 Task: Enable the video filter "Ripple video filter" in the video filter module.
Action: Mouse moved to (121, 17)
Screenshot: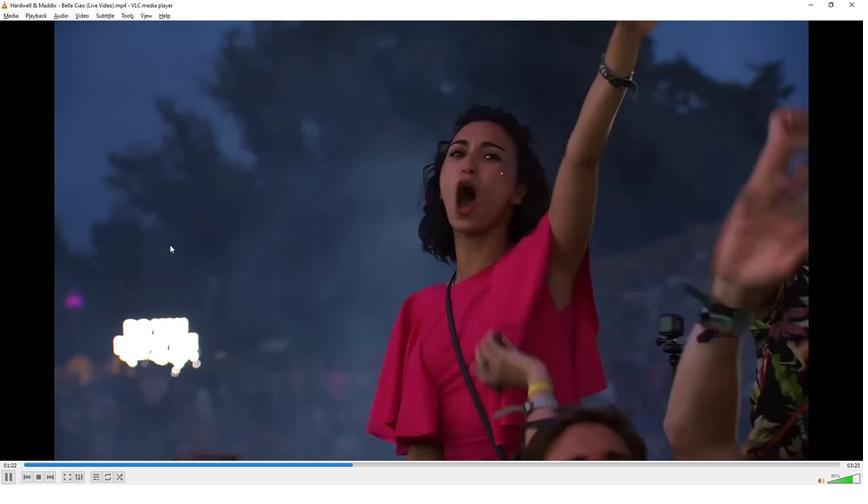 
Action: Mouse pressed left at (121, 17)
Screenshot: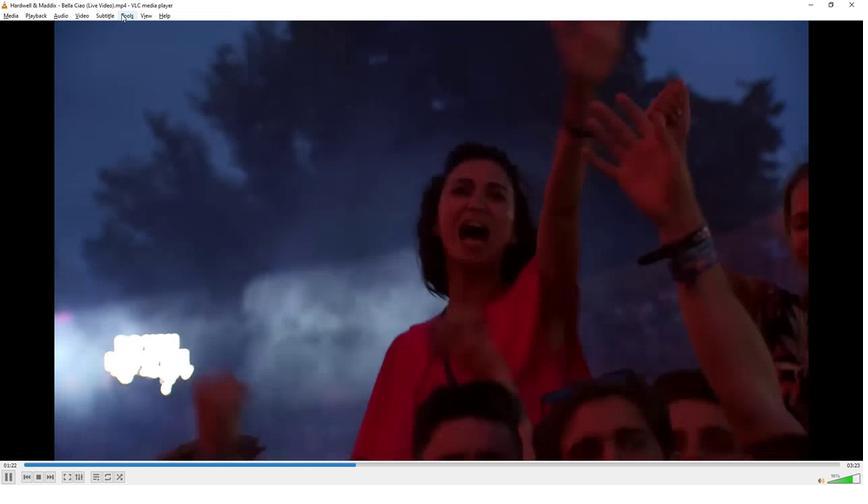 
Action: Mouse moved to (155, 124)
Screenshot: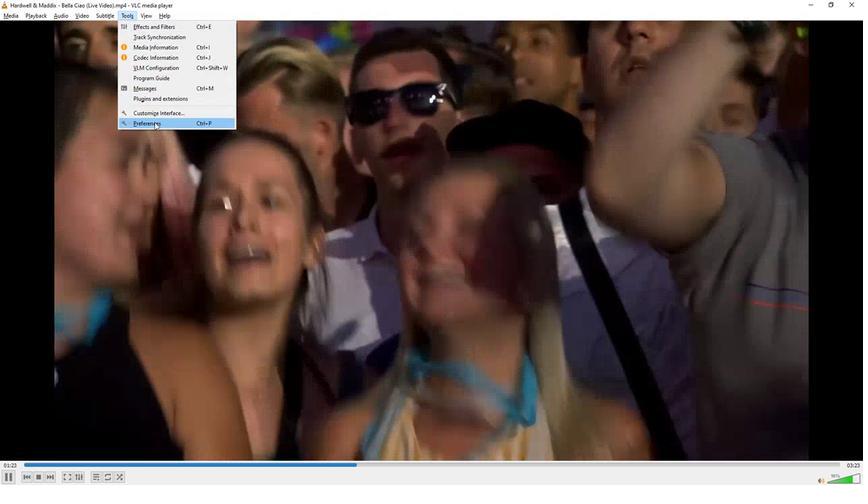 
Action: Mouse pressed left at (155, 124)
Screenshot: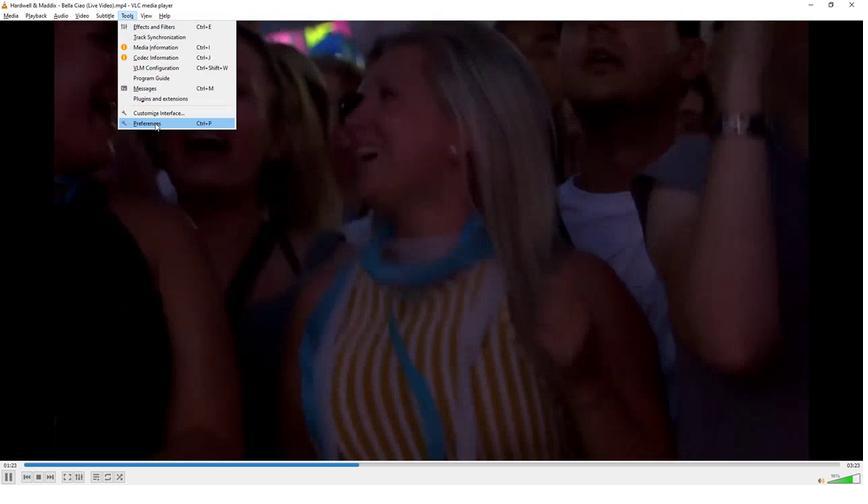 
Action: Mouse moved to (190, 378)
Screenshot: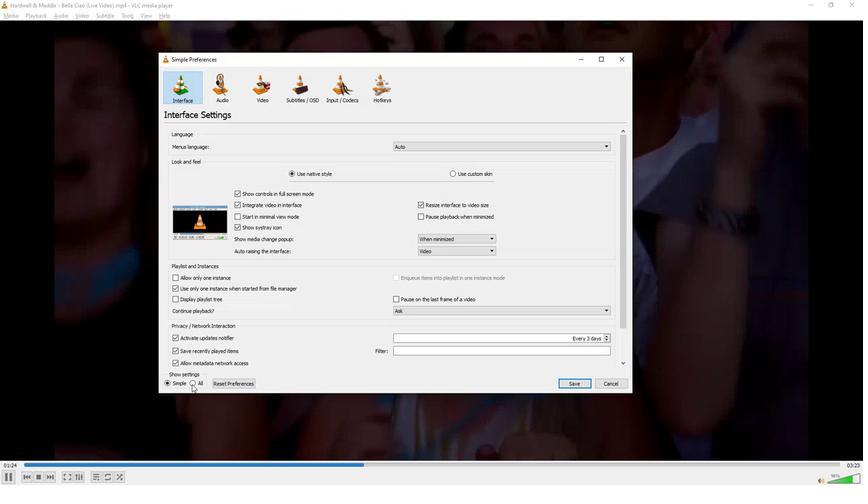 
Action: Mouse pressed left at (190, 378)
Screenshot: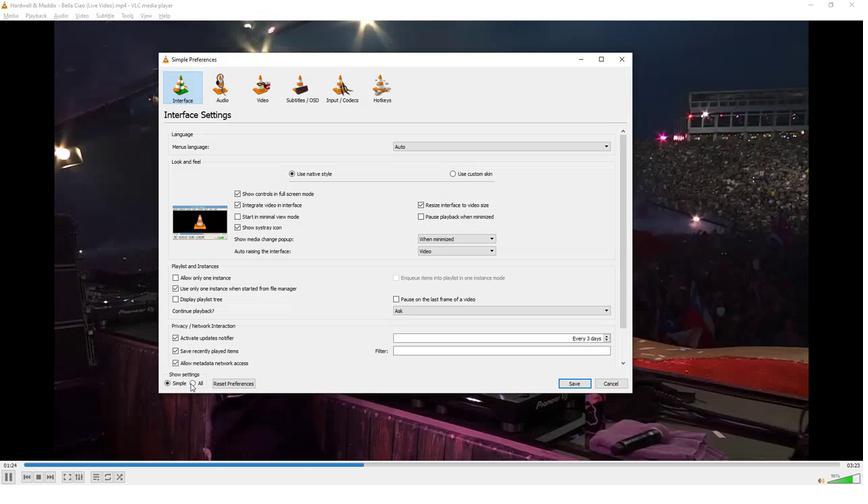 
Action: Mouse moved to (215, 326)
Screenshot: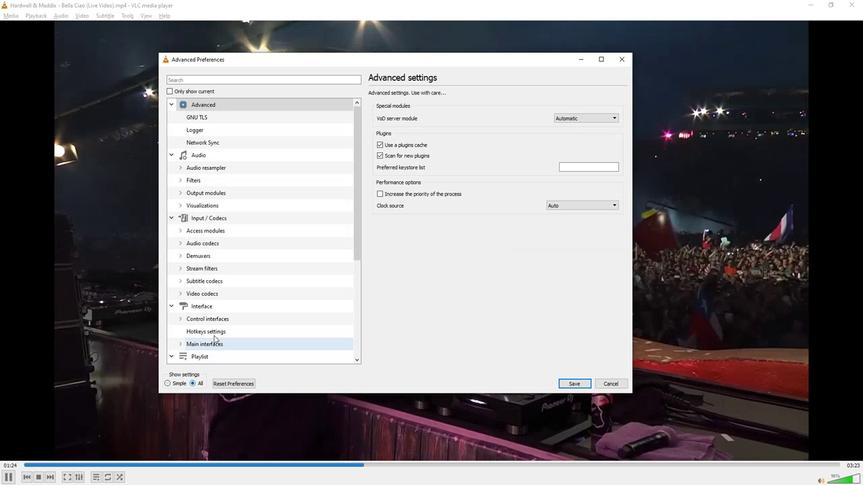 
Action: Mouse scrolled (215, 325) with delta (0, 0)
Screenshot: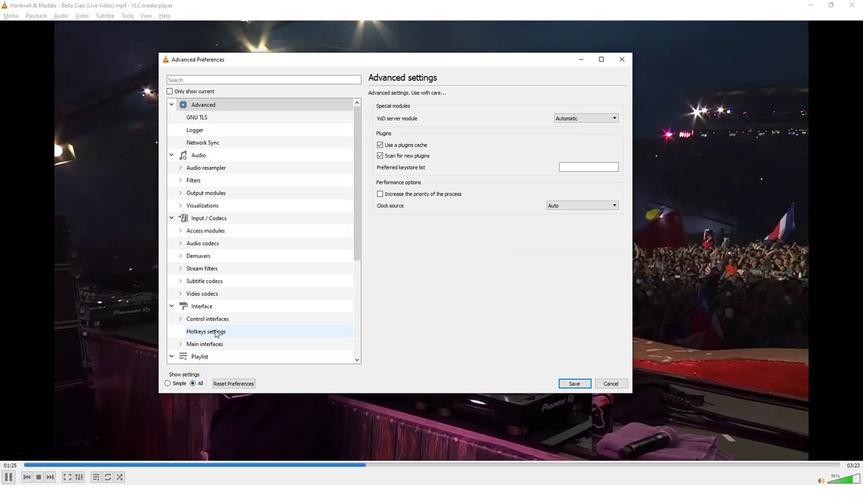 
Action: Mouse moved to (215, 326)
Screenshot: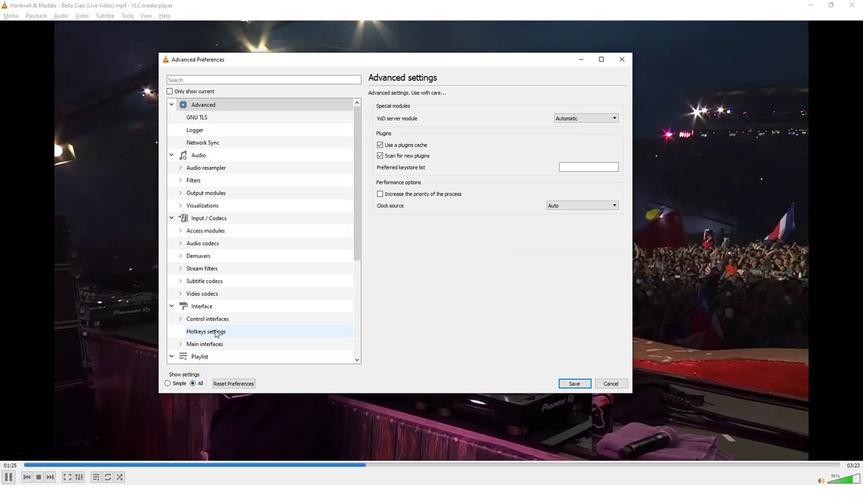 
Action: Mouse scrolled (215, 325) with delta (0, 0)
Screenshot: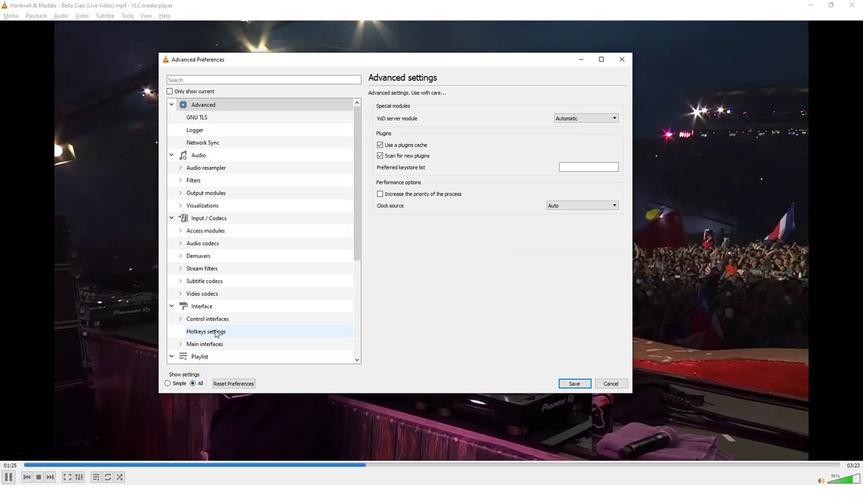 
Action: Mouse moved to (215, 326)
Screenshot: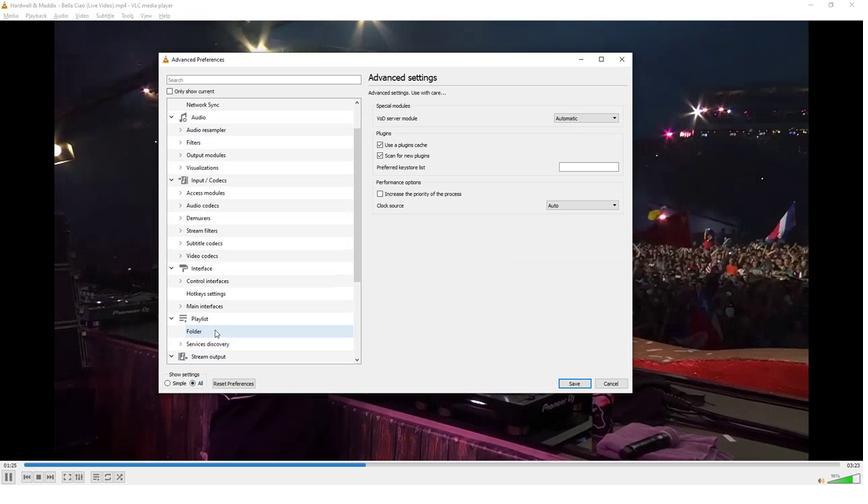 
Action: Mouse scrolled (215, 325) with delta (0, 0)
Screenshot: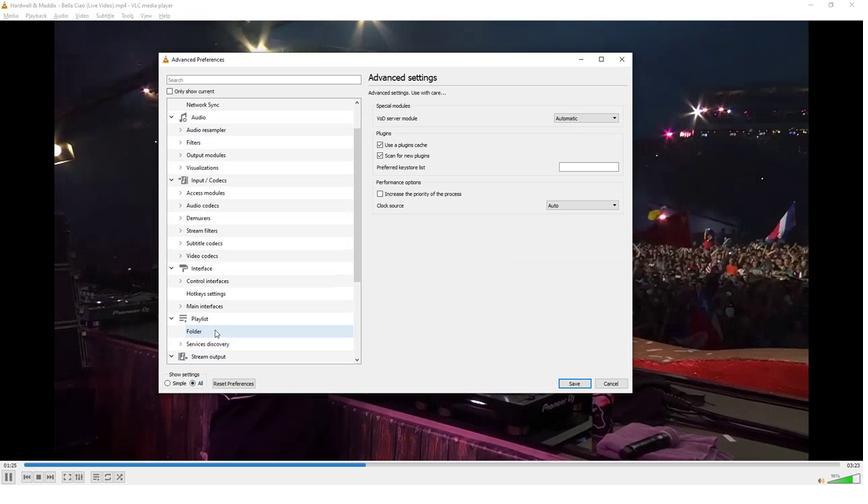
Action: Mouse scrolled (215, 325) with delta (0, 0)
Screenshot: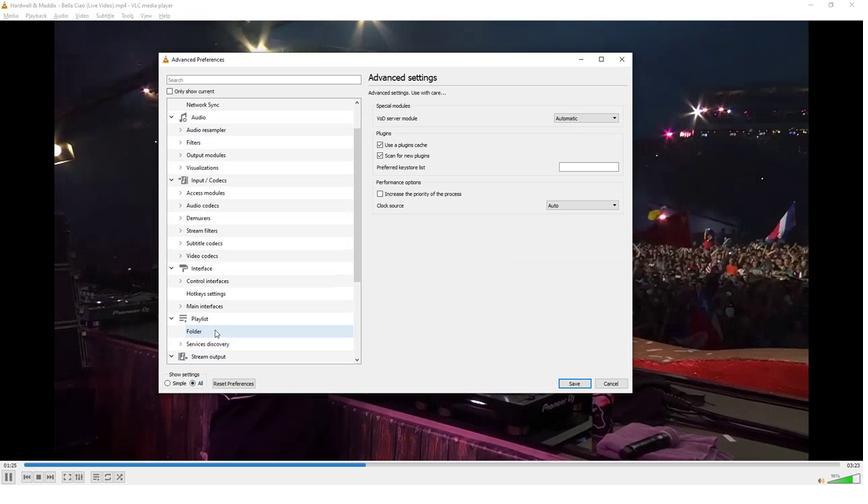 
Action: Mouse moved to (214, 326)
Screenshot: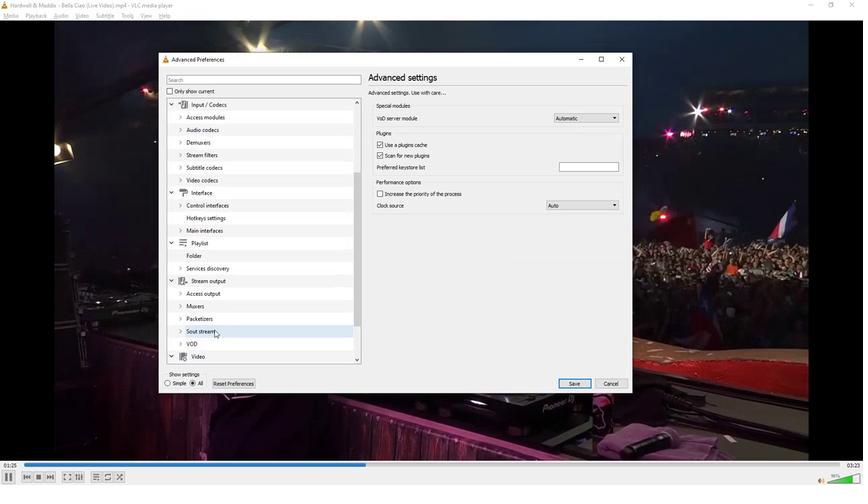 
Action: Mouse scrolled (214, 325) with delta (0, 0)
Screenshot: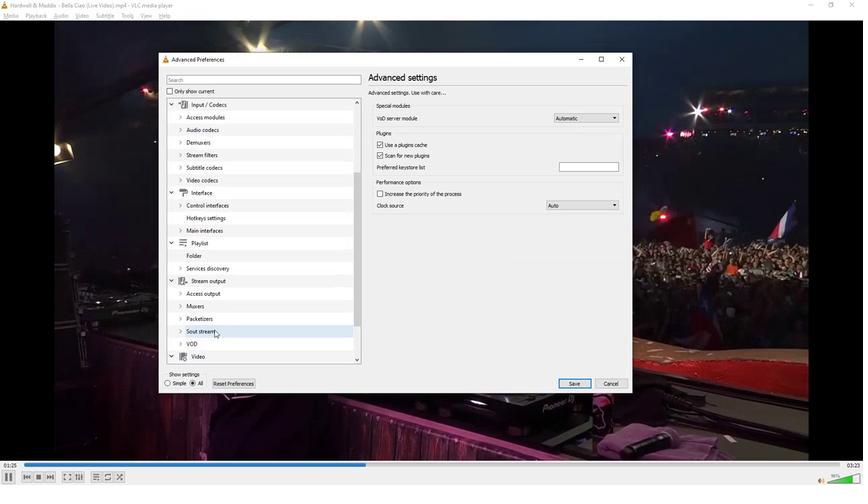 
Action: Mouse scrolled (214, 325) with delta (0, 0)
Screenshot: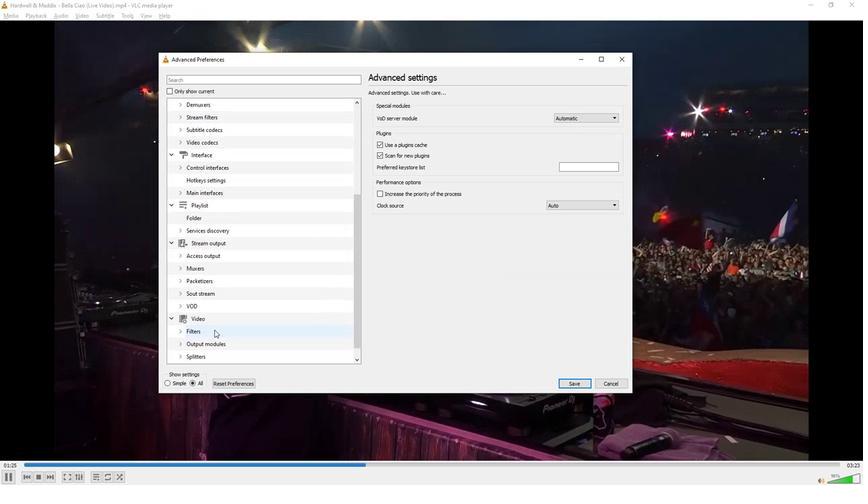 
Action: Mouse moved to (213, 326)
Screenshot: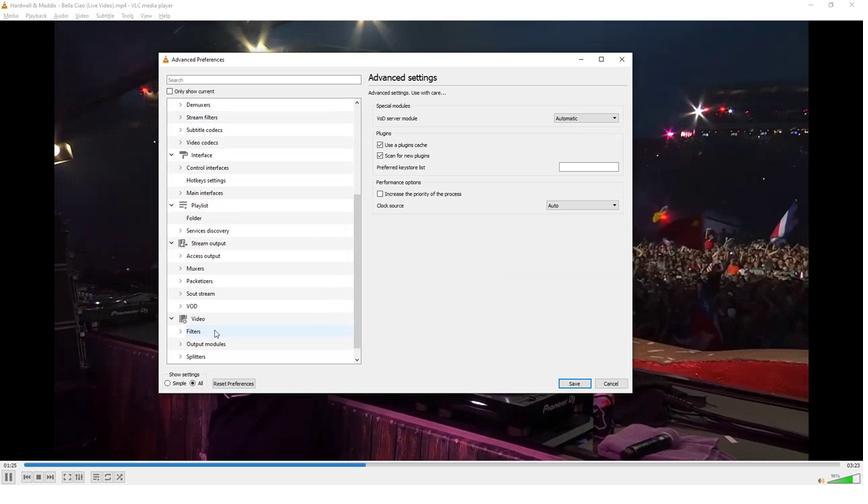 
Action: Mouse scrolled (213, 325) with delta (0, 0)
Screenshot: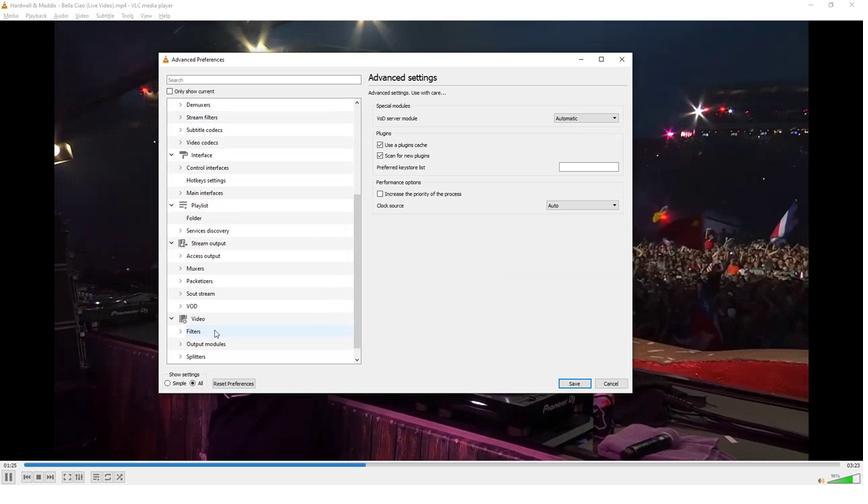 
Action: Mouse moved to (205, 316)
Screenshot: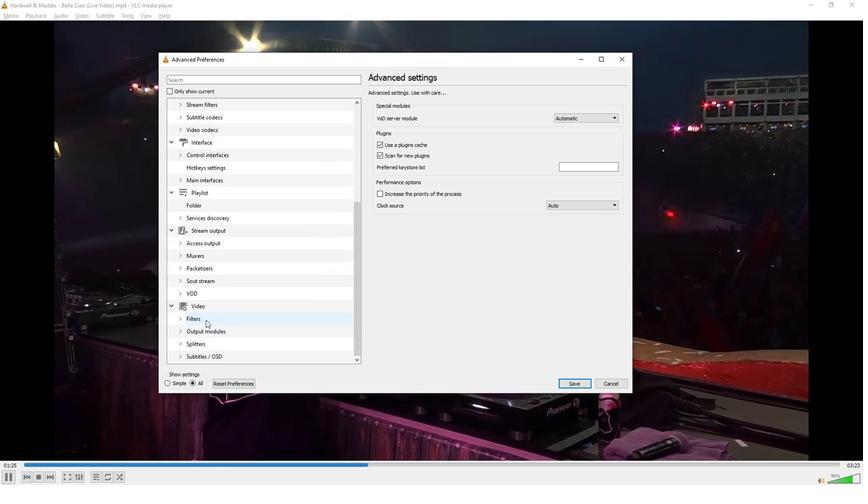 
Action: Mouse pressed left at (205, 316)
Screenshot: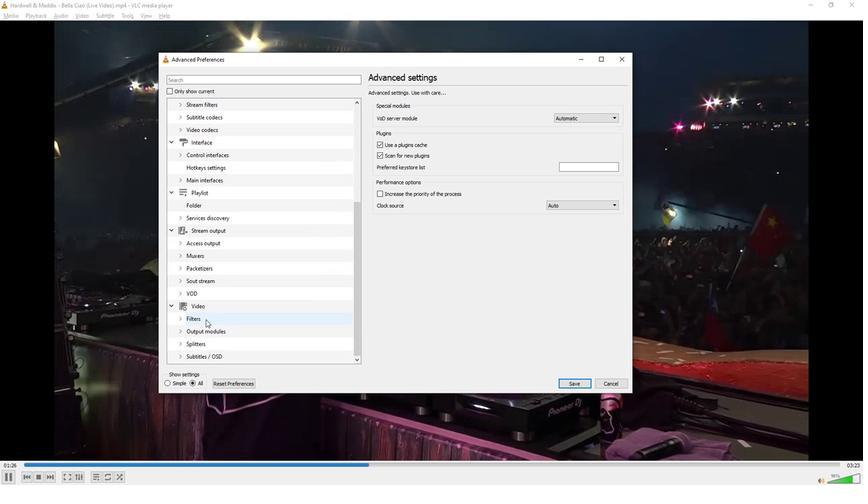 
Action: Mouse moved to (497, 151)
Screenshot: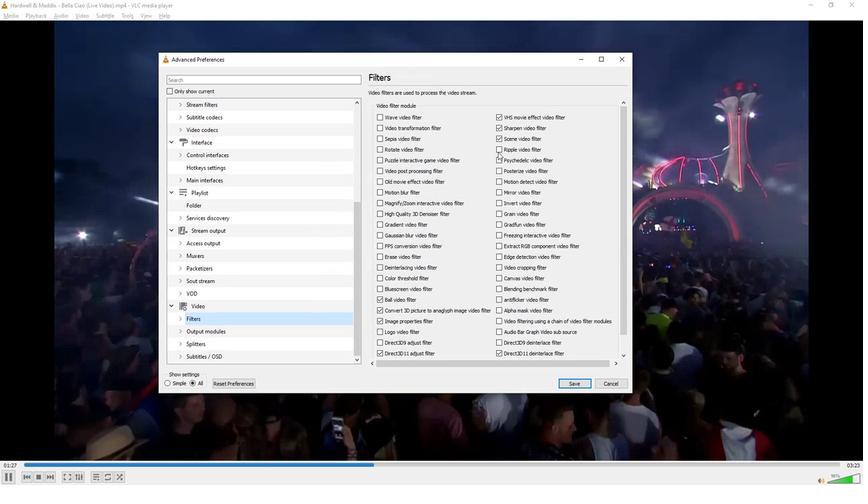 
Action: Mouse pressed left at (497, 151)
Screenshot: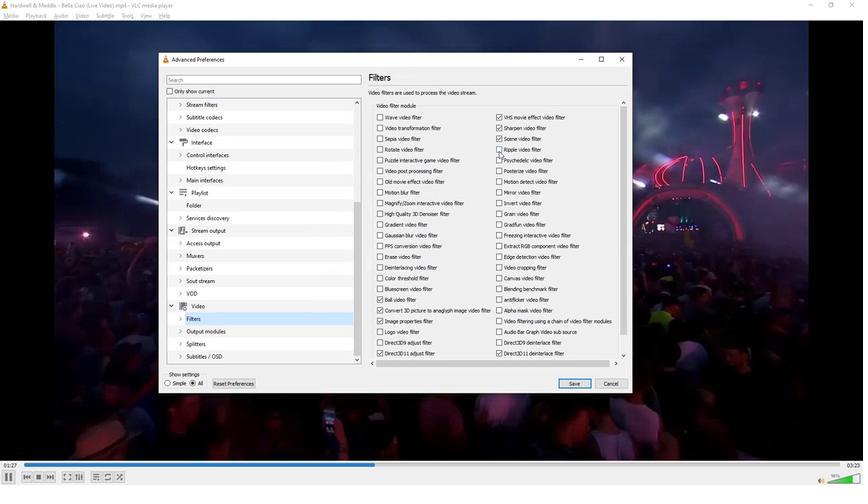 
Action: Mouse moved to (474, 188)
Screenshot: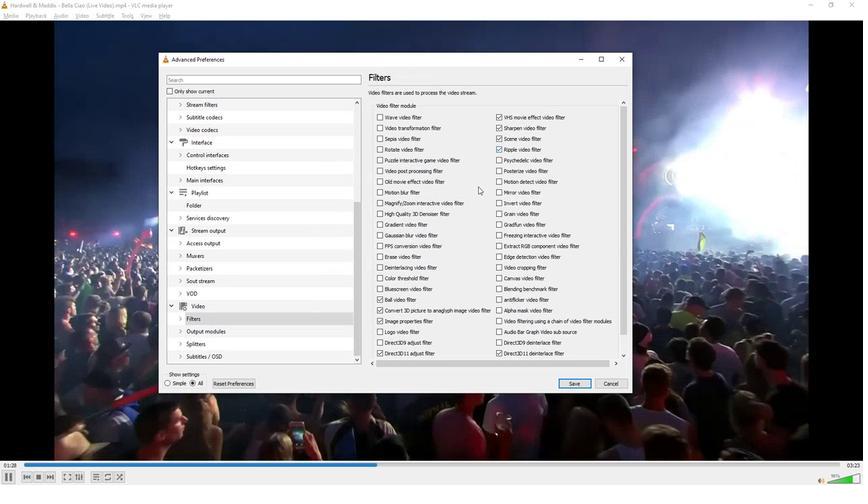 
